 Task: Arrange to ungroup.
Action: Mouse moved to (554, 369)
Screenshot: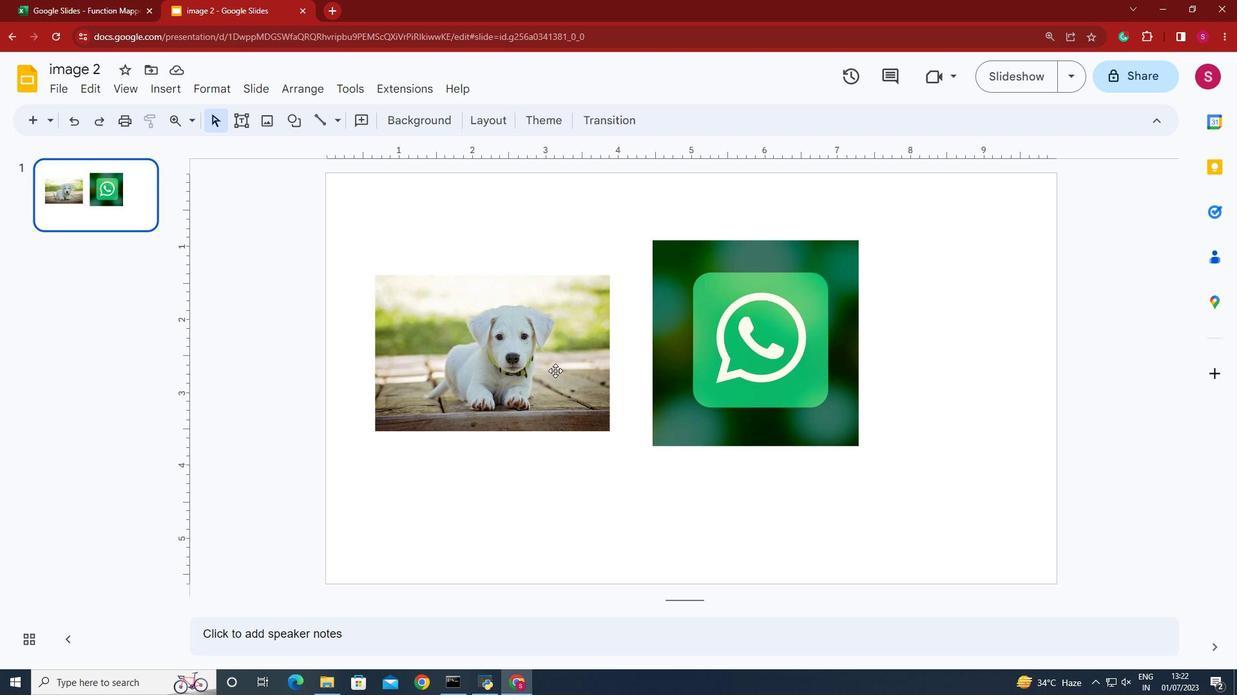 
Action: Mouse pressed left at (554, 369)
Screenshot: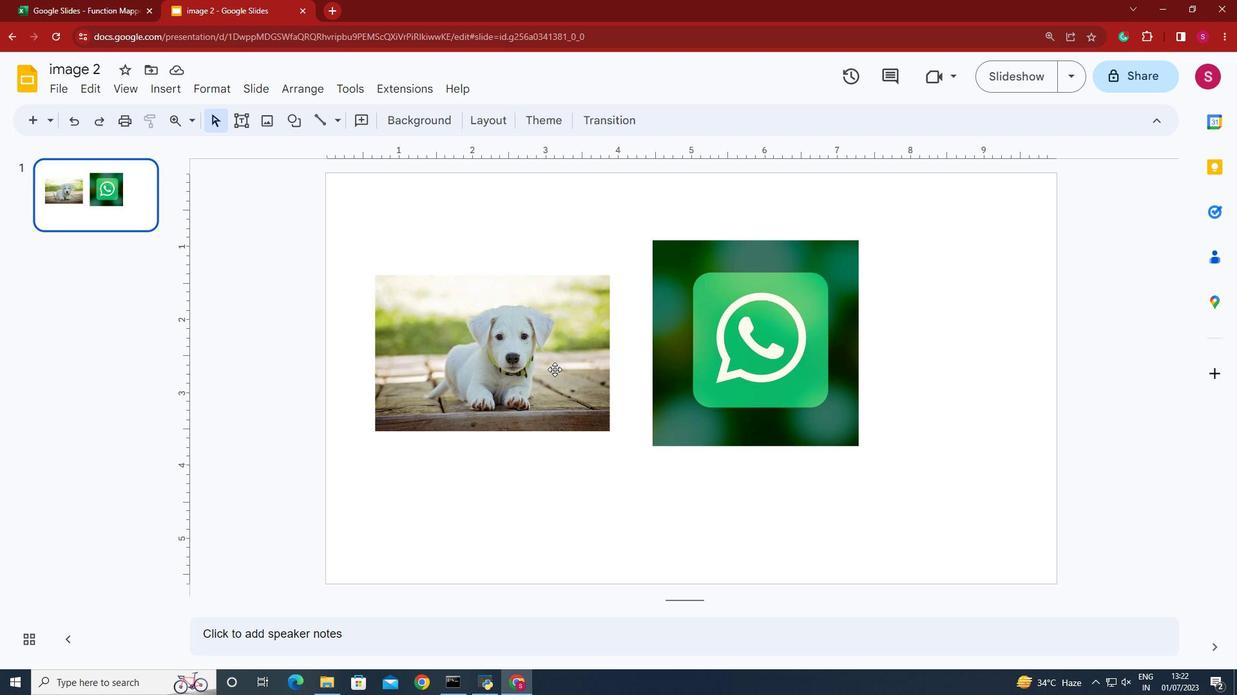 
Action: Mouse moved to (297, 90)
Screenshot: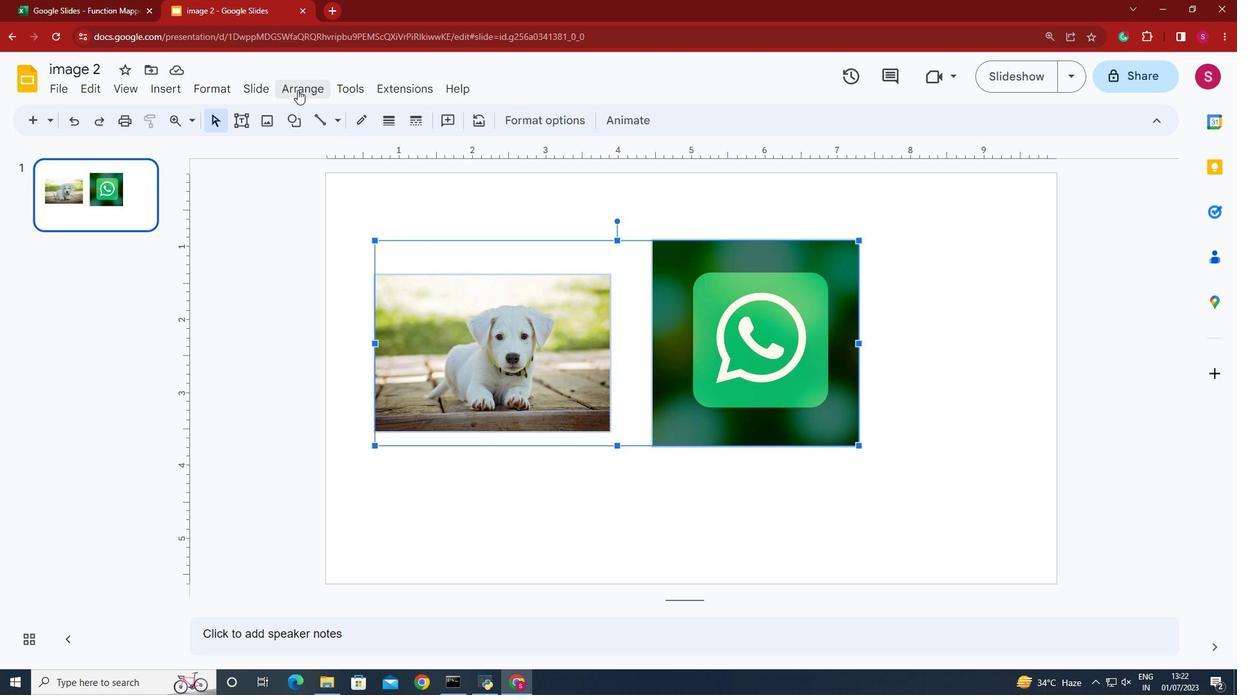 
Action: Mouse pressed left at (297, 90)
Screenshot: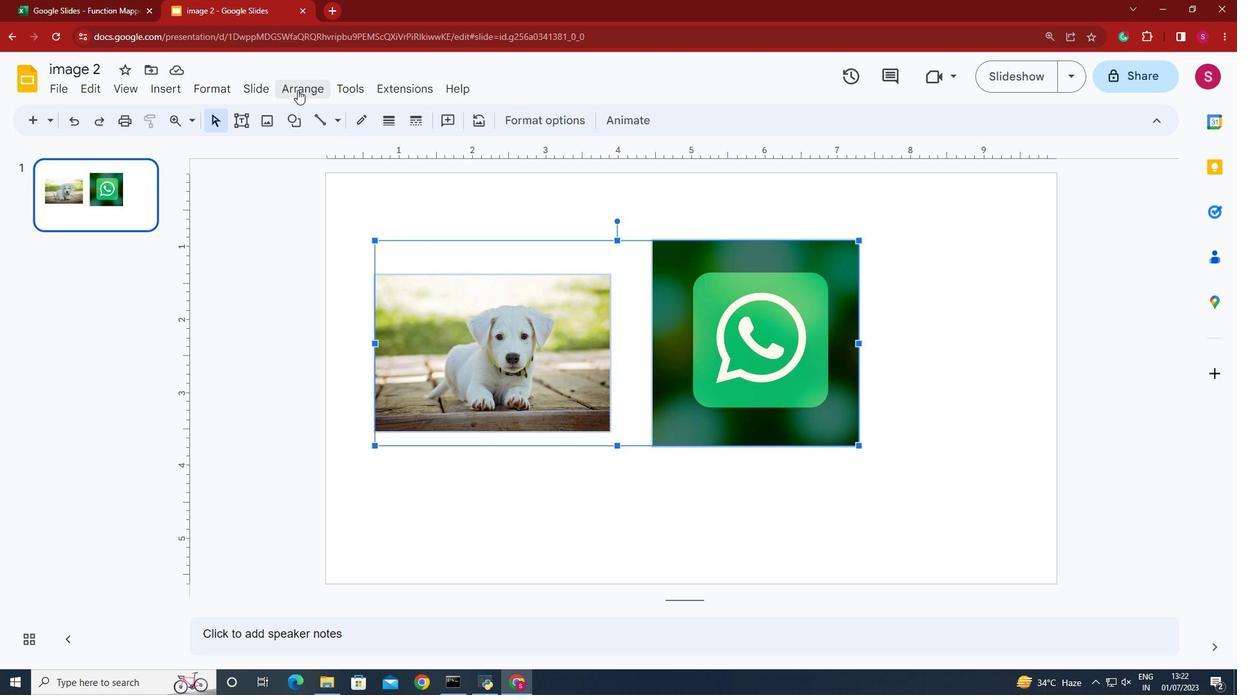 
Action: Mouse moved to (336, 281)
Screenshot: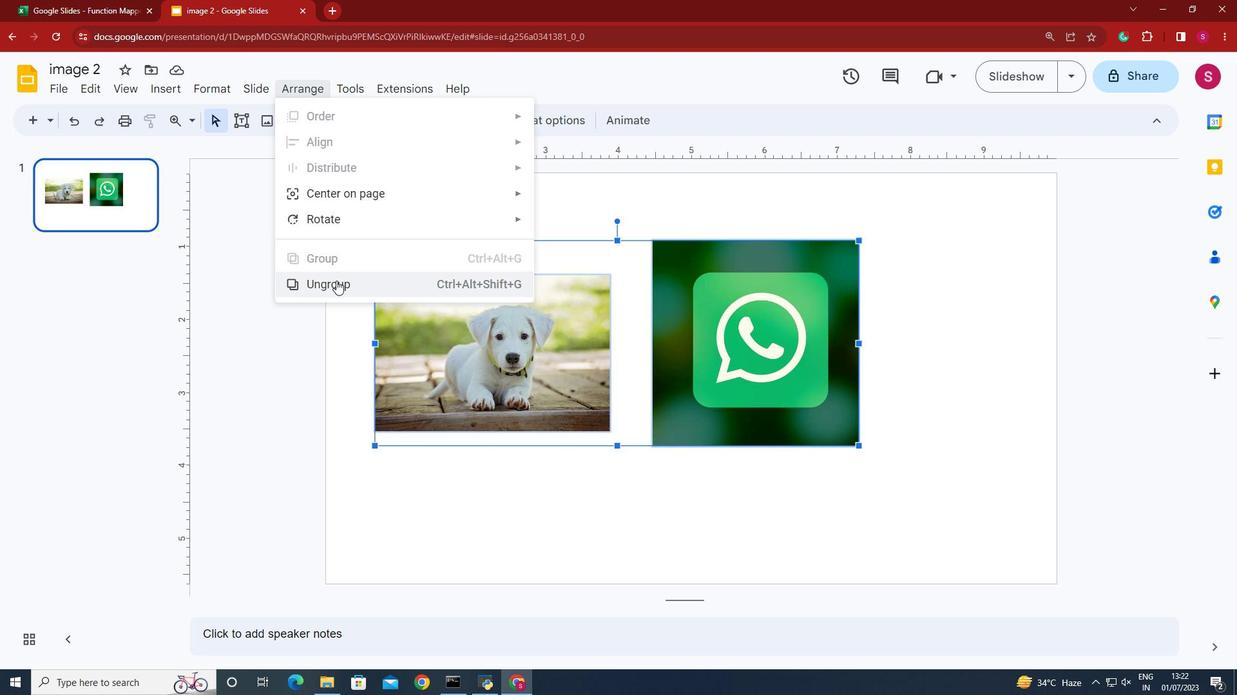 
Action: Mouse pressed left at (336, 281)
Screenshot: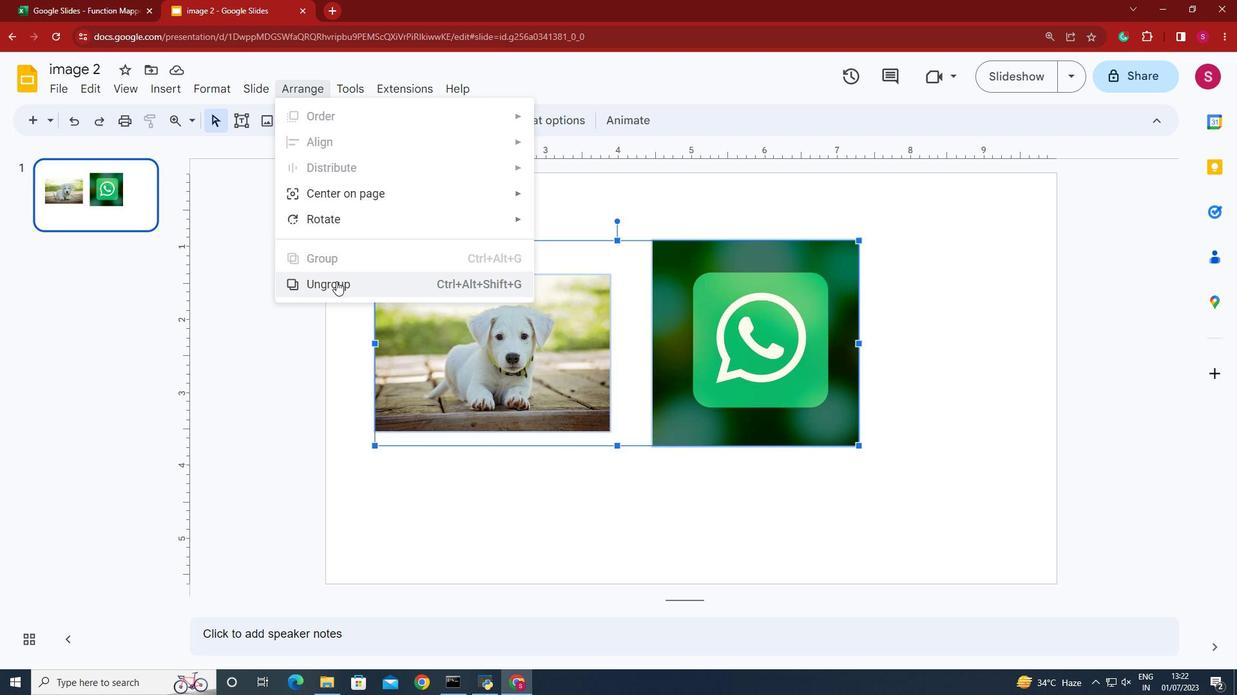 
Action: Mouse moved to (612, 502)
Screenshot: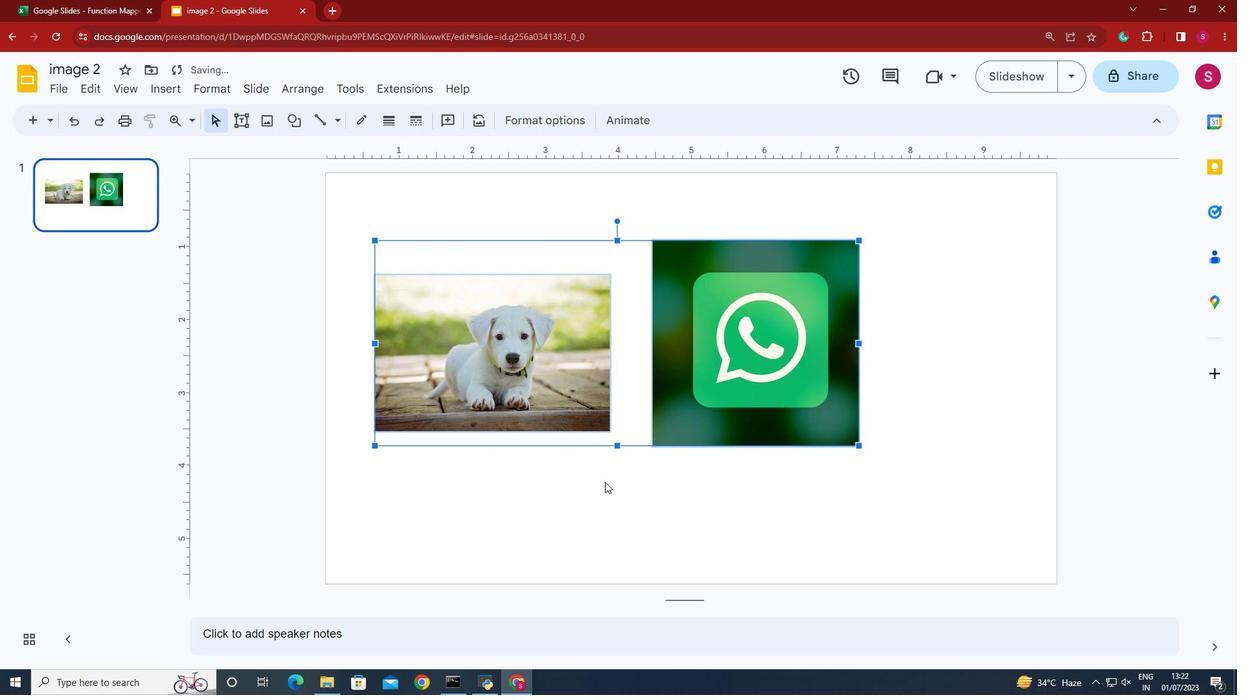 
Action: Mouse pressed left at (612, 502)
Screenshot: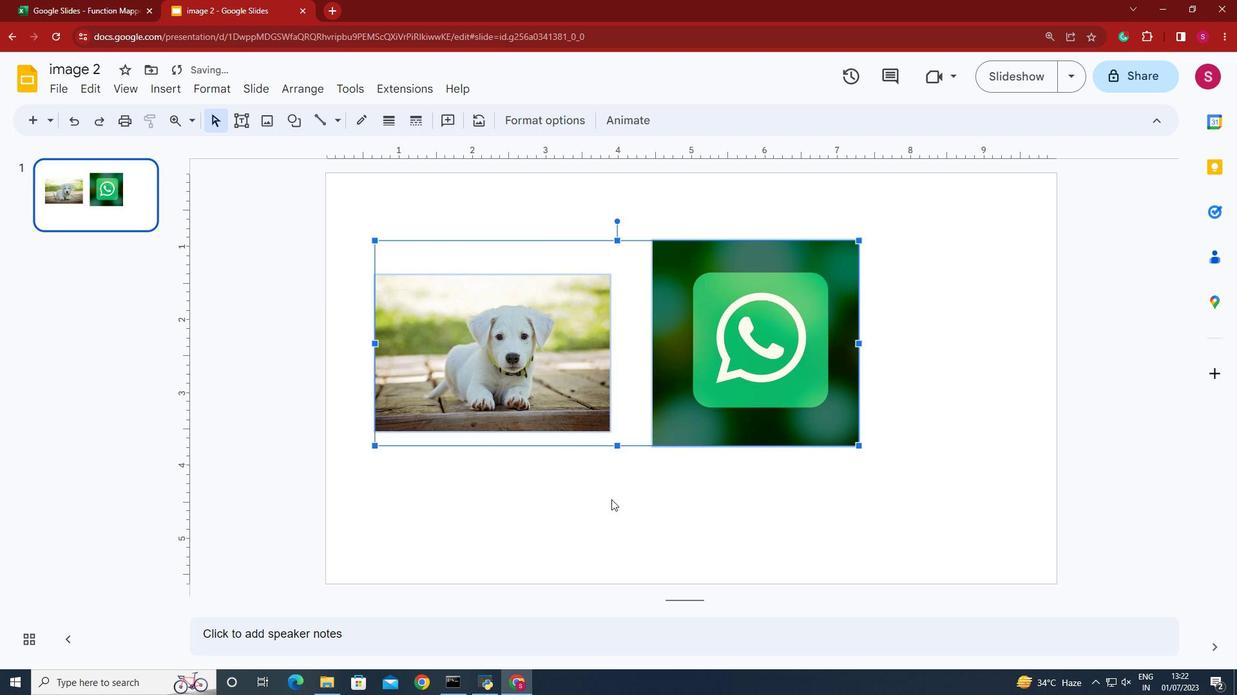 
Action: Mouse moved to (675, 435)
Screenshot: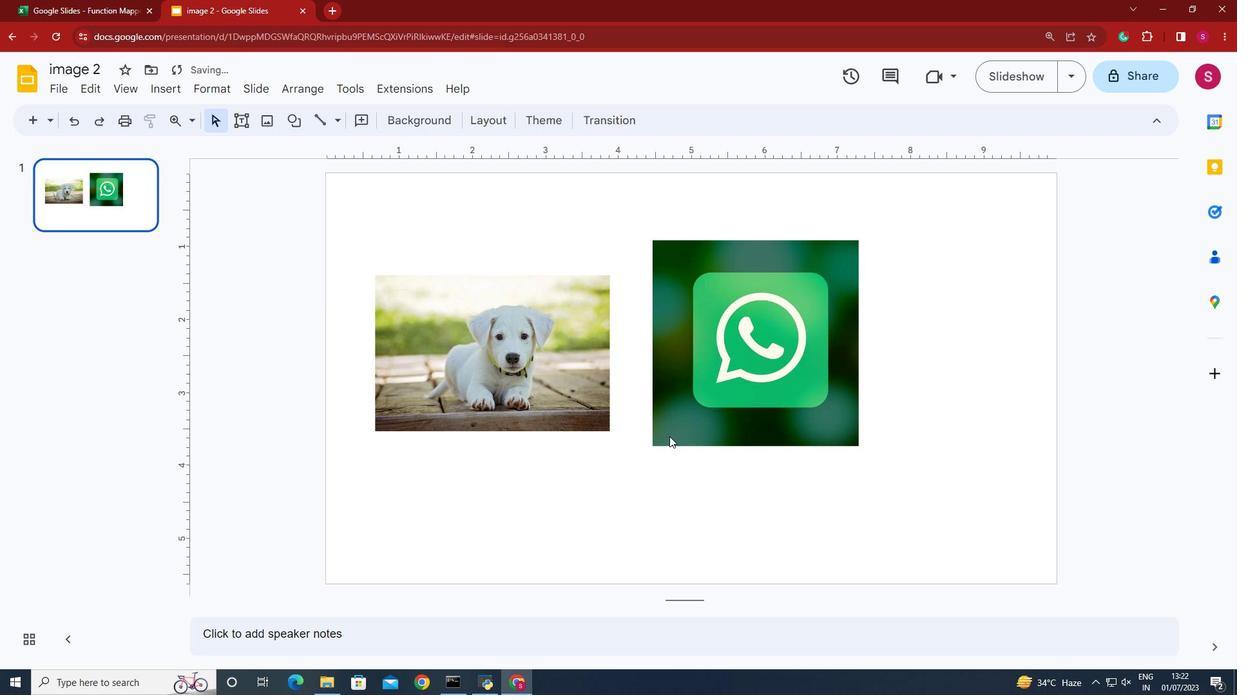 
